 Task: In skill path updates turn off push notifications.
Action: Mouse moved to (883, 86)
Screenshot: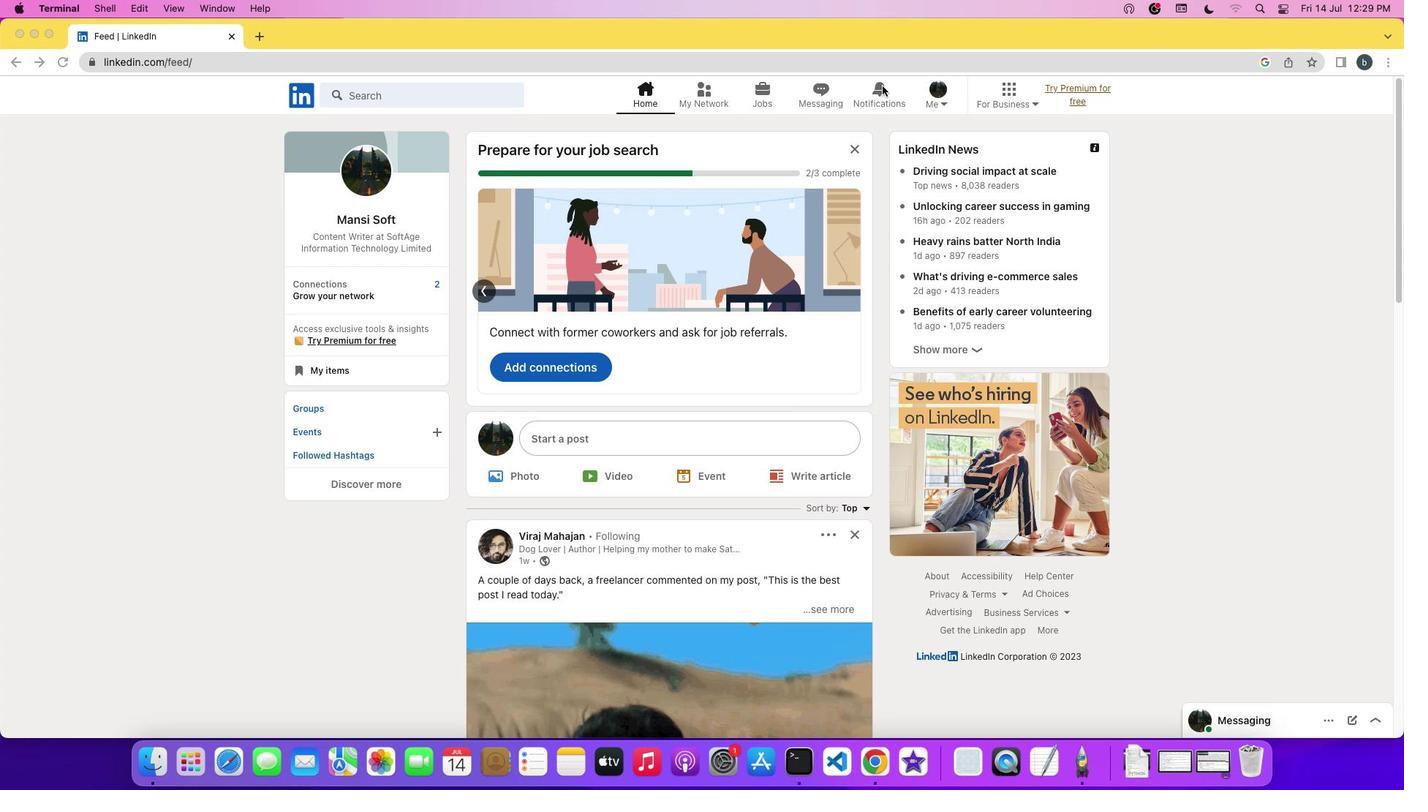 
Action: Mouse pressed left at (883, 86)
Screenshot: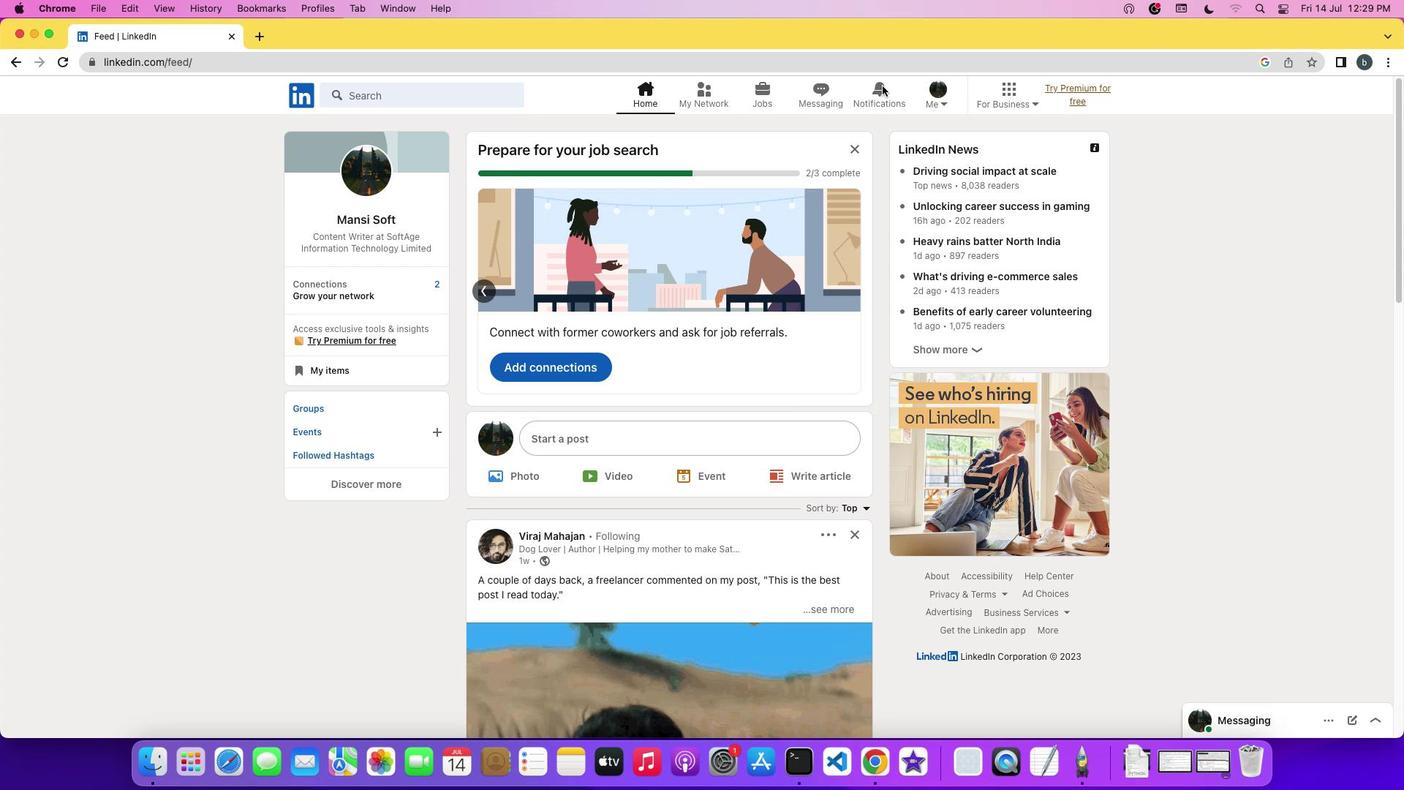 
Action: Mouse pressed left at (883, 86)
Screenshot: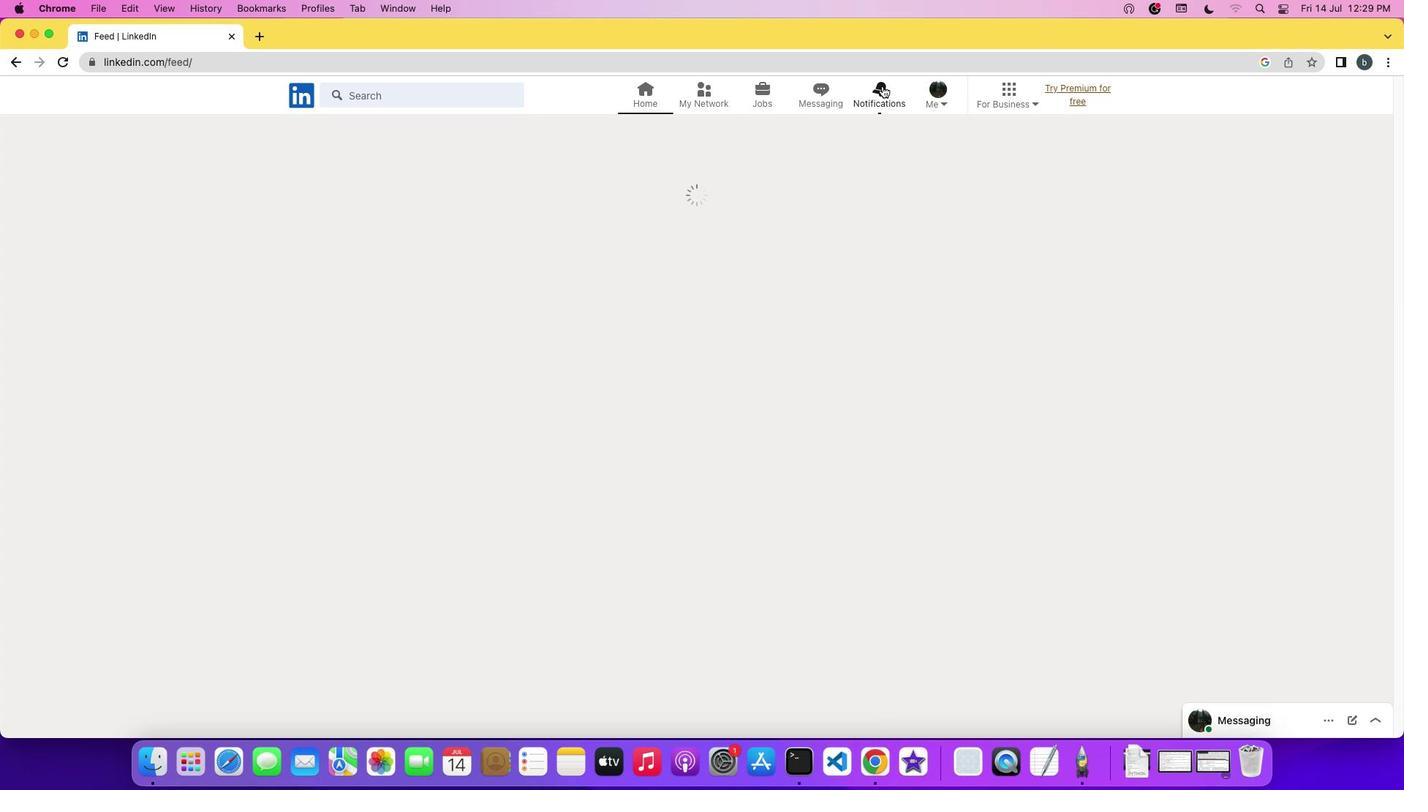 
Action: Mouse moved to (348, 188)
Screenshot: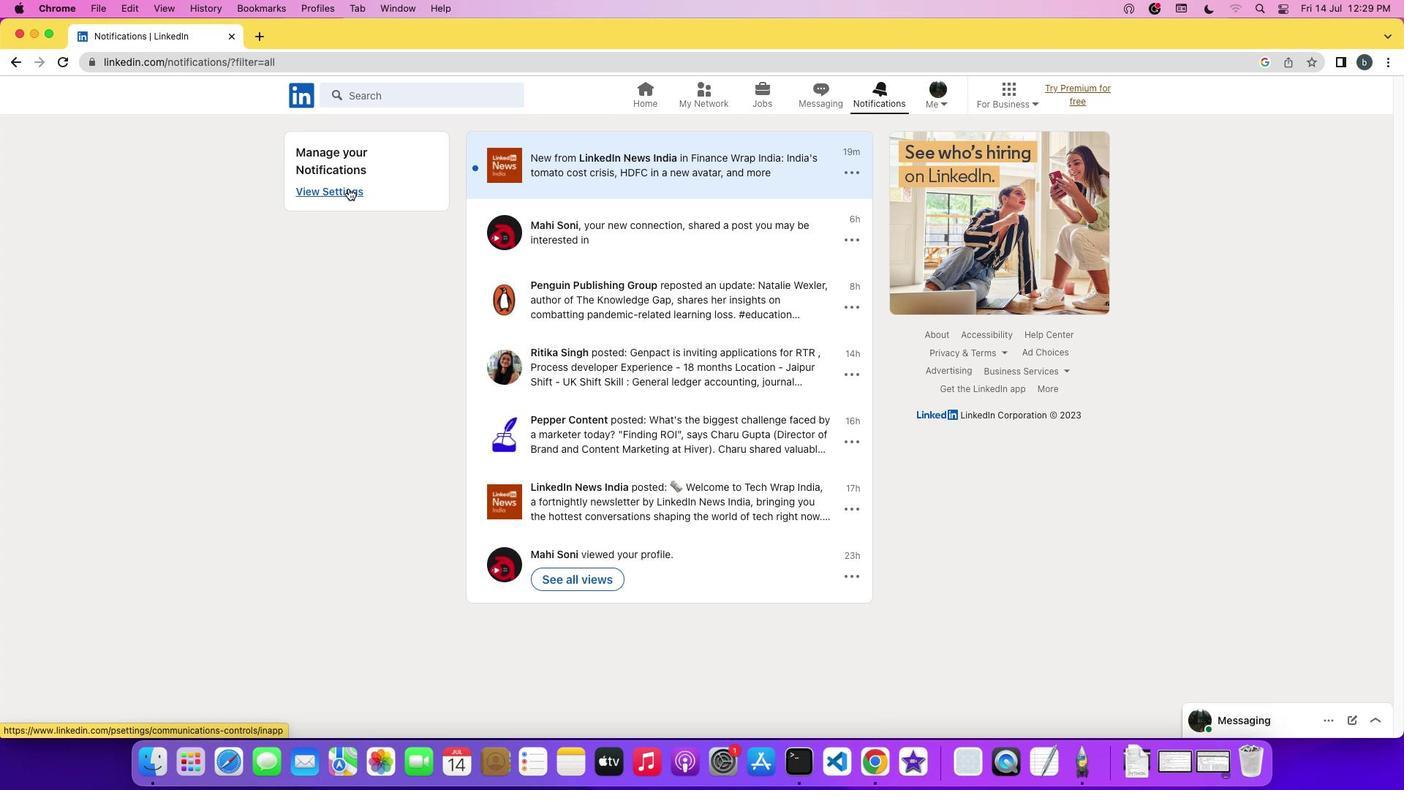 
Action: Mouse pressed left at (348, 188)
Screenshot: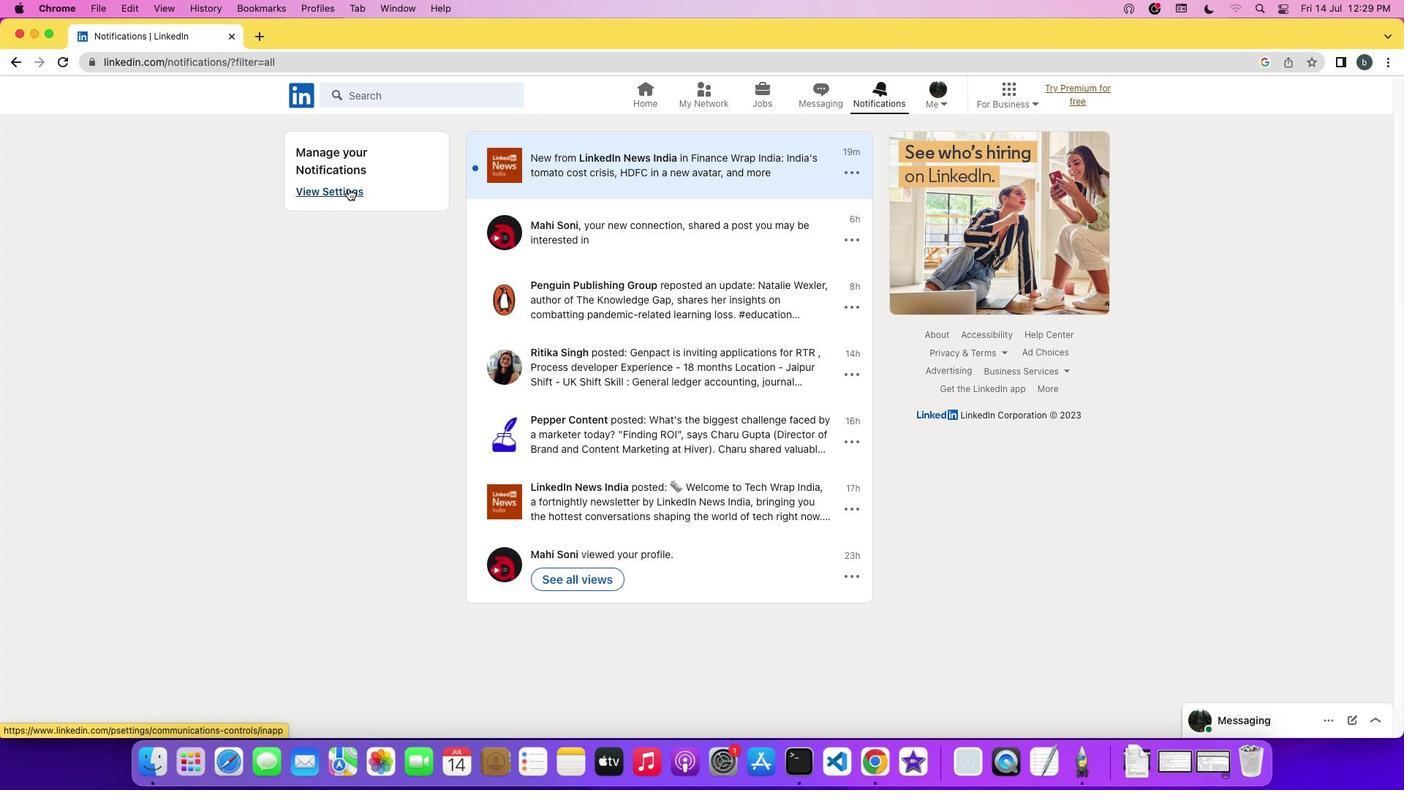 
Action: Mouse moved to (612, 174)
Screenshot: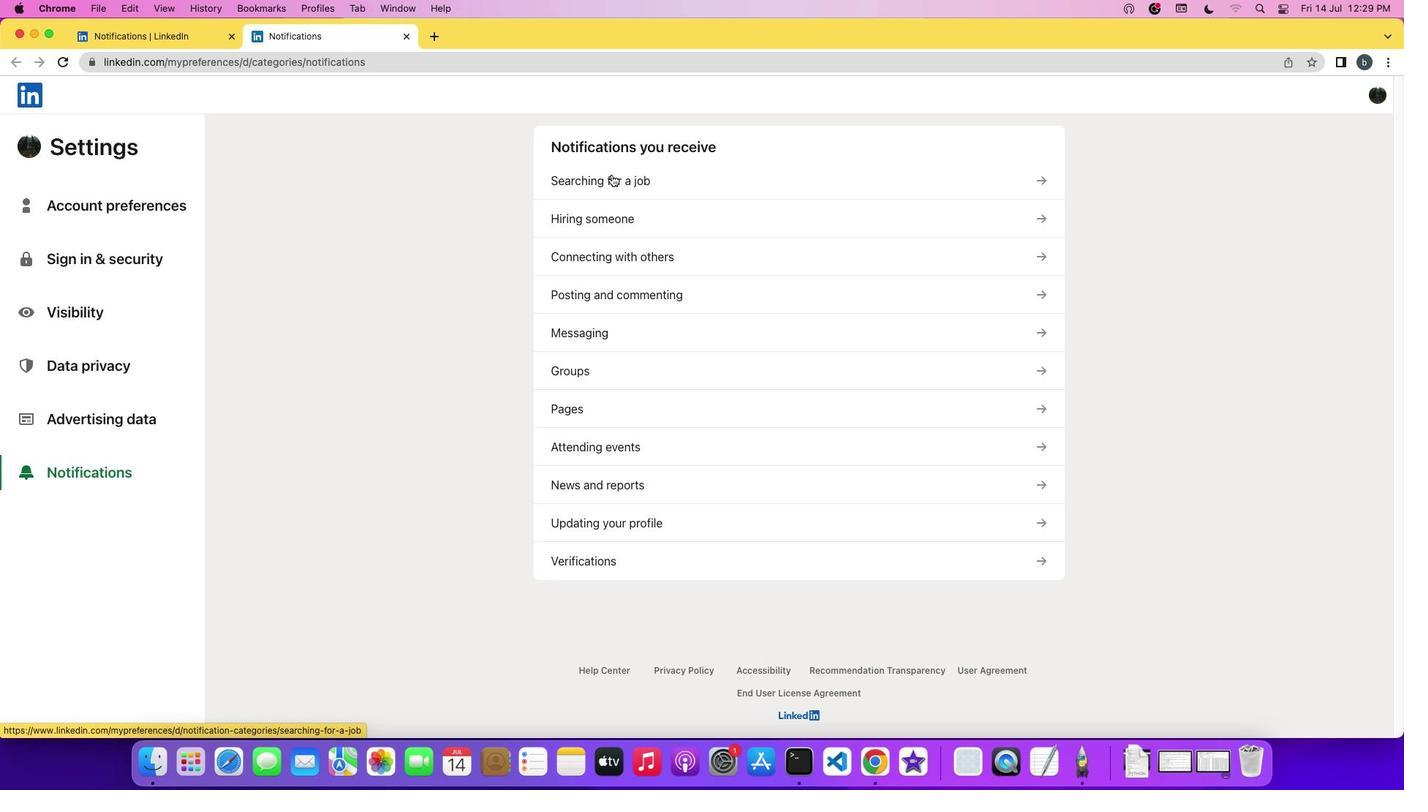 
Action: Mouse pressed left at (612, 174)
Screenshot: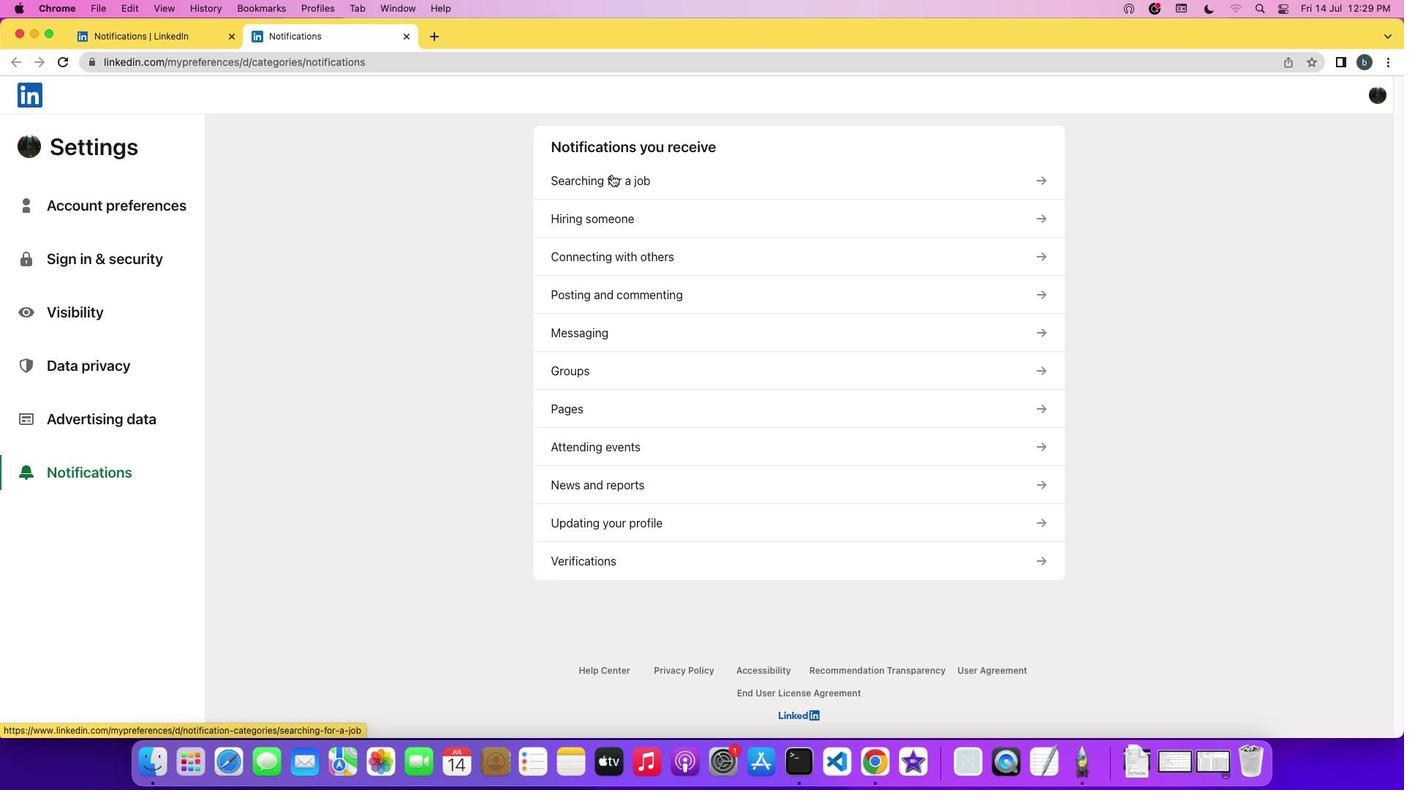 
Action: Mouse moved to (619, 609)
Screenshot: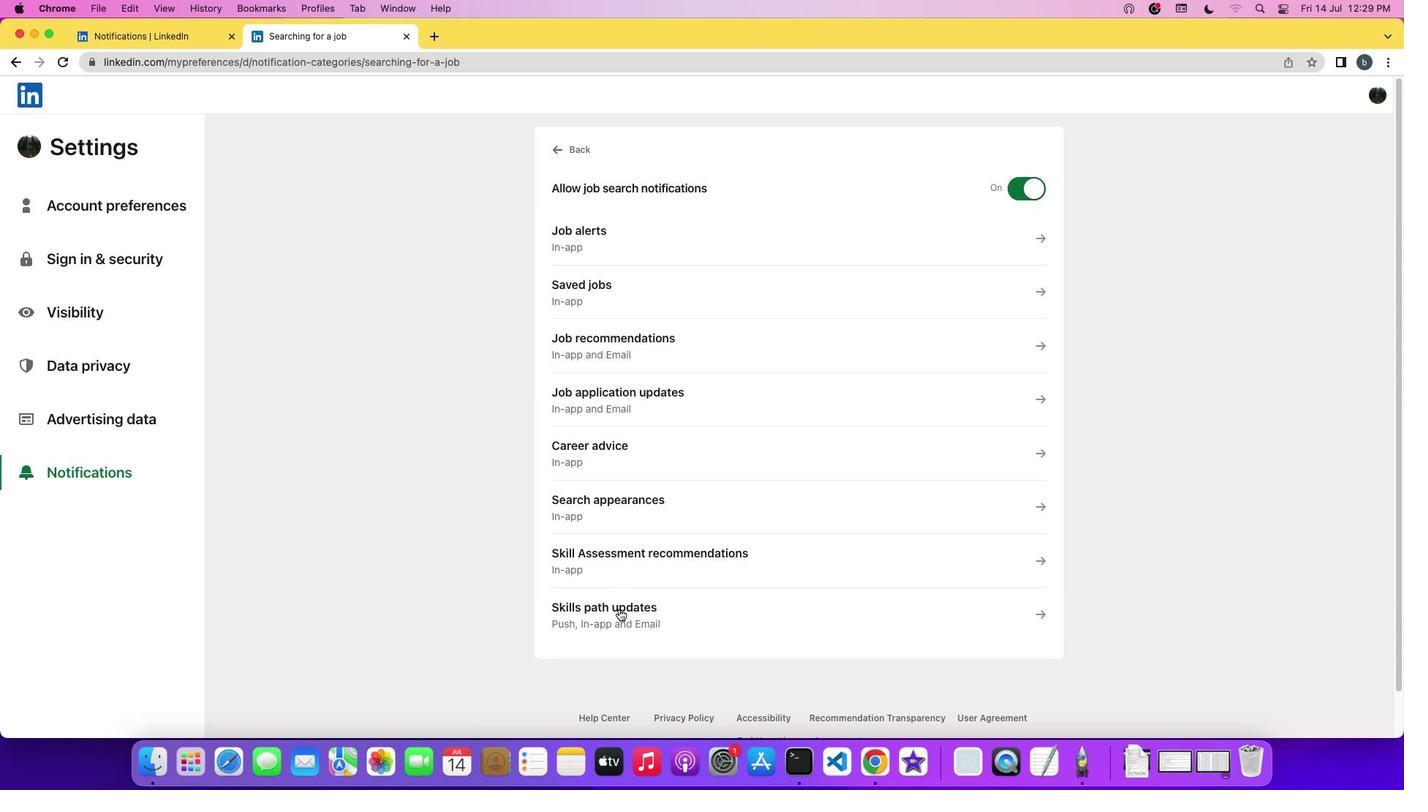 
Action: Mouse pressed left at (619, 609)
Screenshot: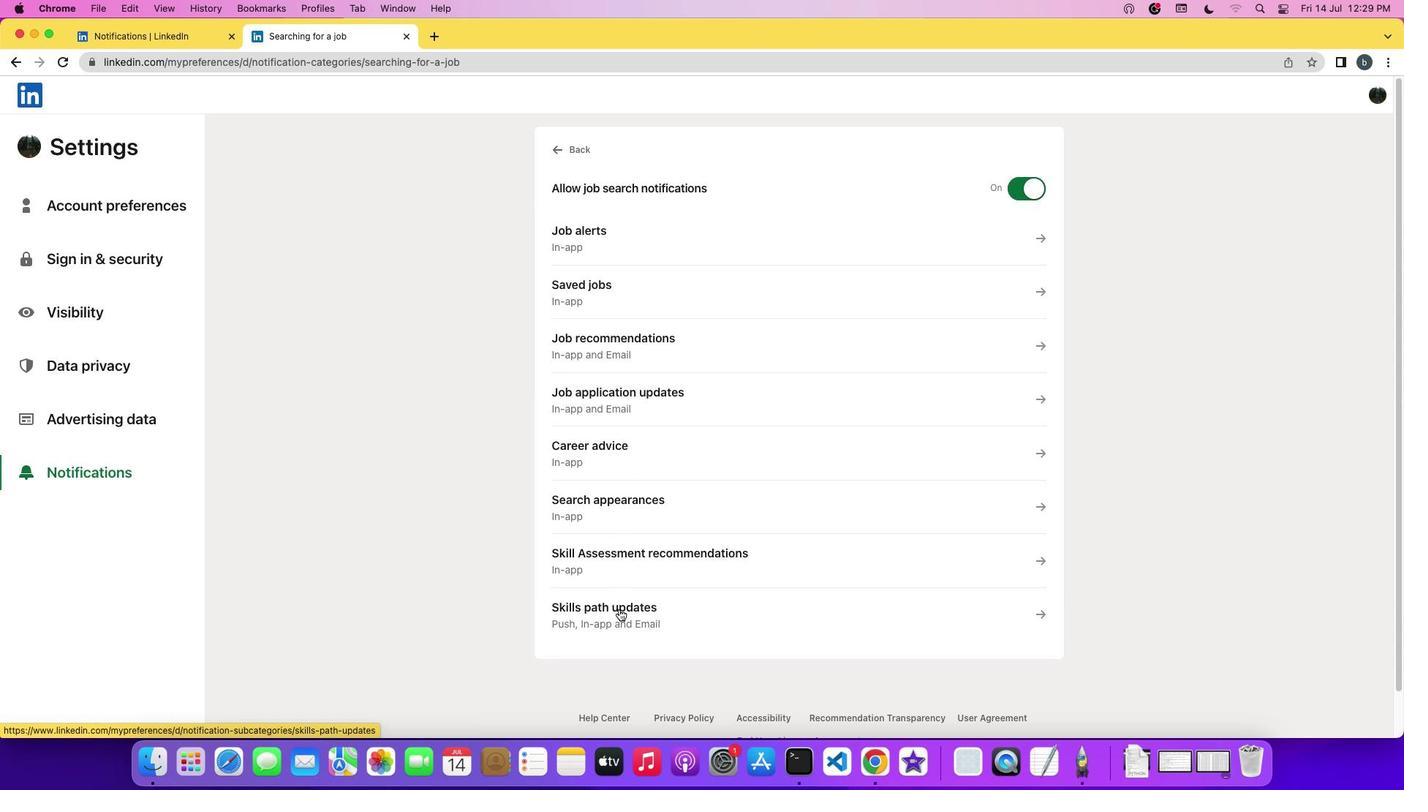 
Action: Mouse moved to (1039, 338)
Screenshot: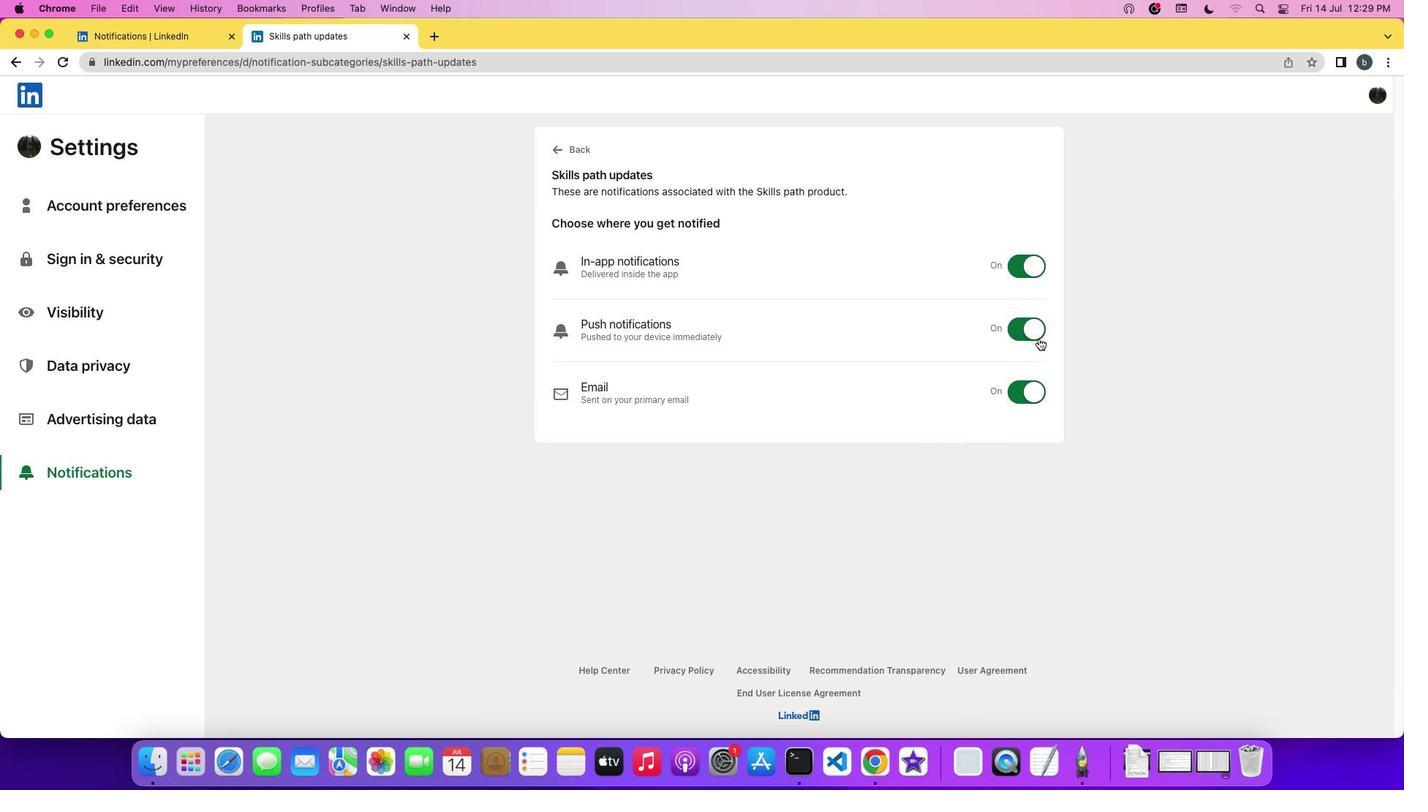 
Action: Mouse pressed left at (1039, 338)
Screenshot: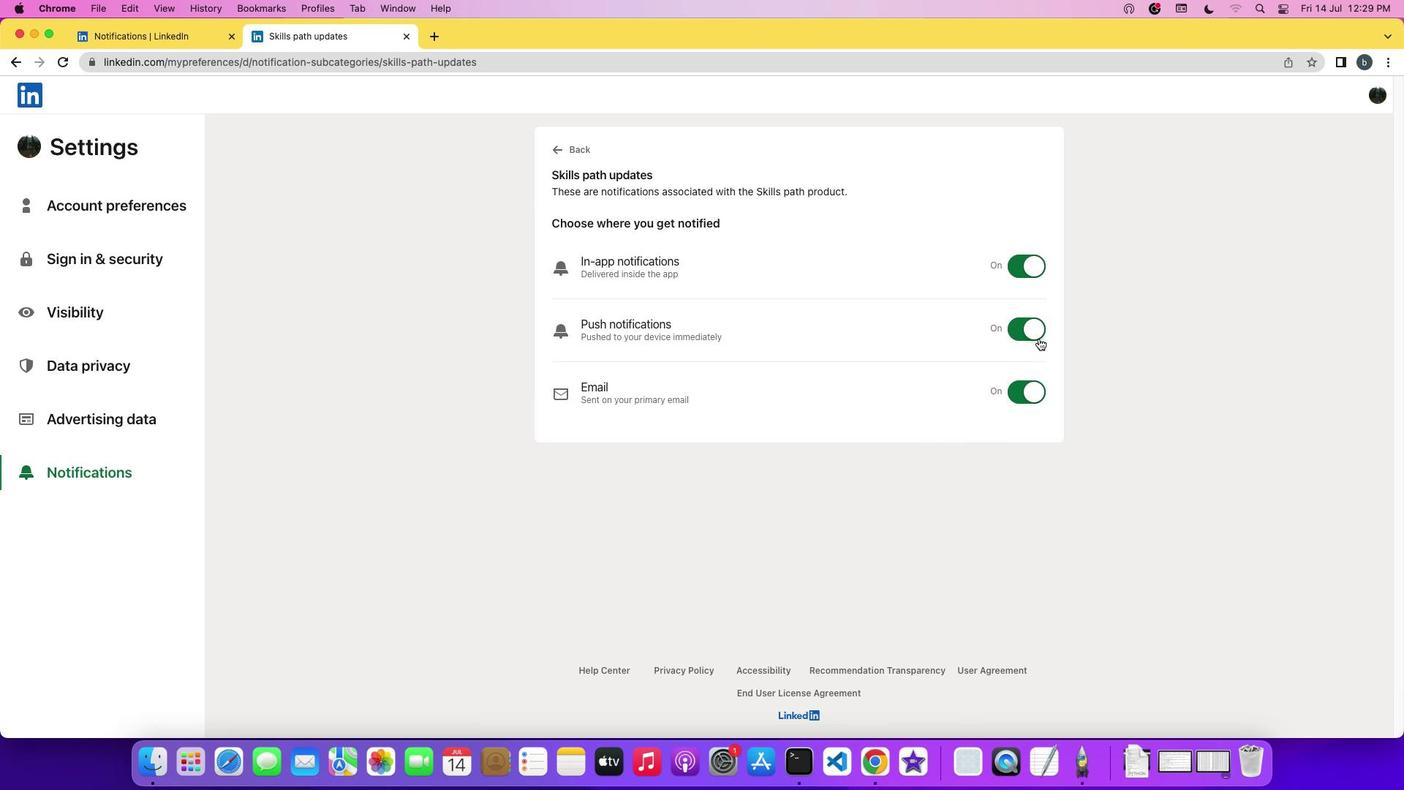
Action: Mouse moved to (1043, 345)
Screenshot: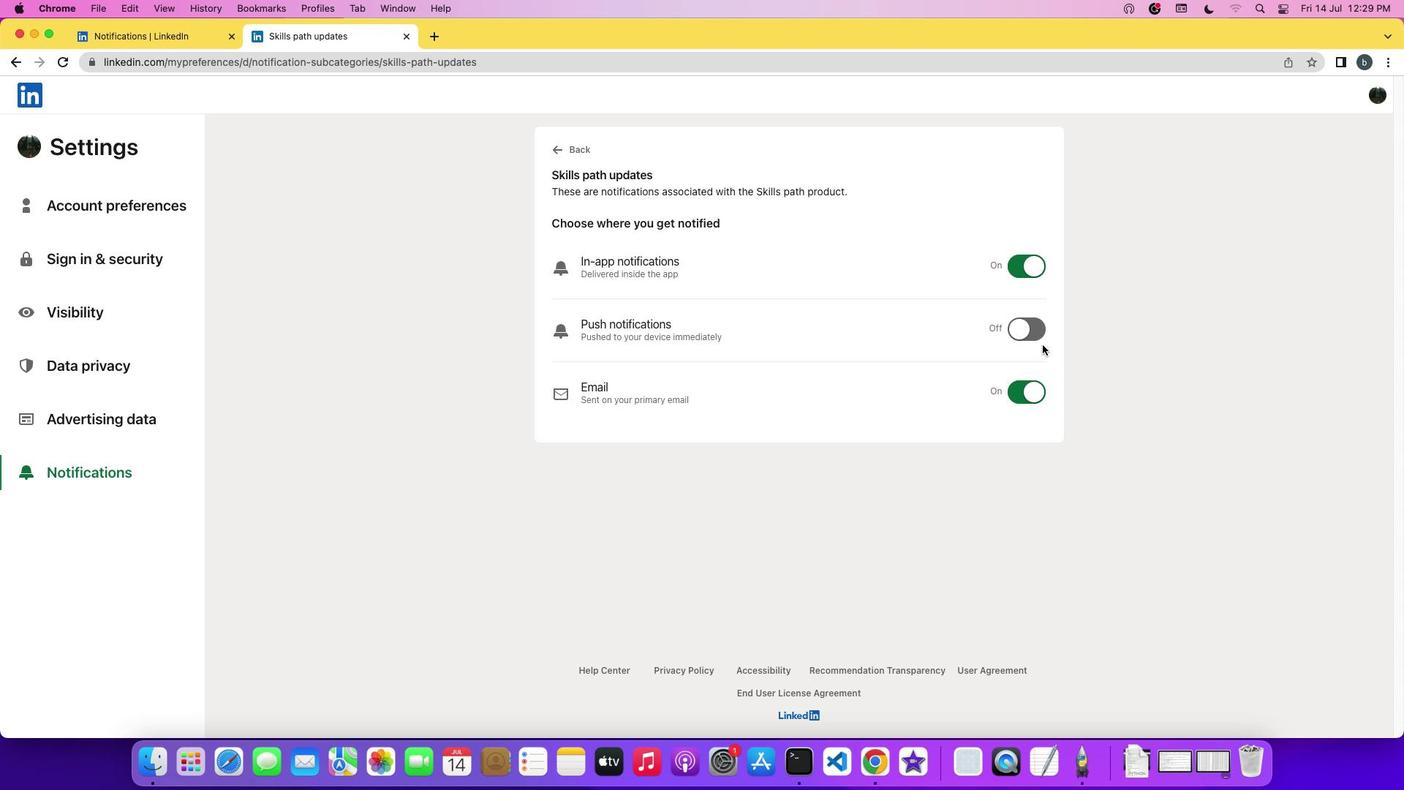 
